 Task: In Heading Arial with underline. Font size of heading  '18'Font style of data Calibri. Font size of data  9Alignment of headline & data Align center. Fill color in heading,  RedFont color of data Black Apply border in Data No BorderIn the sheet  Budget Planning Logbookbook
Action: Mouse moved to (20, 112)
Screenshot: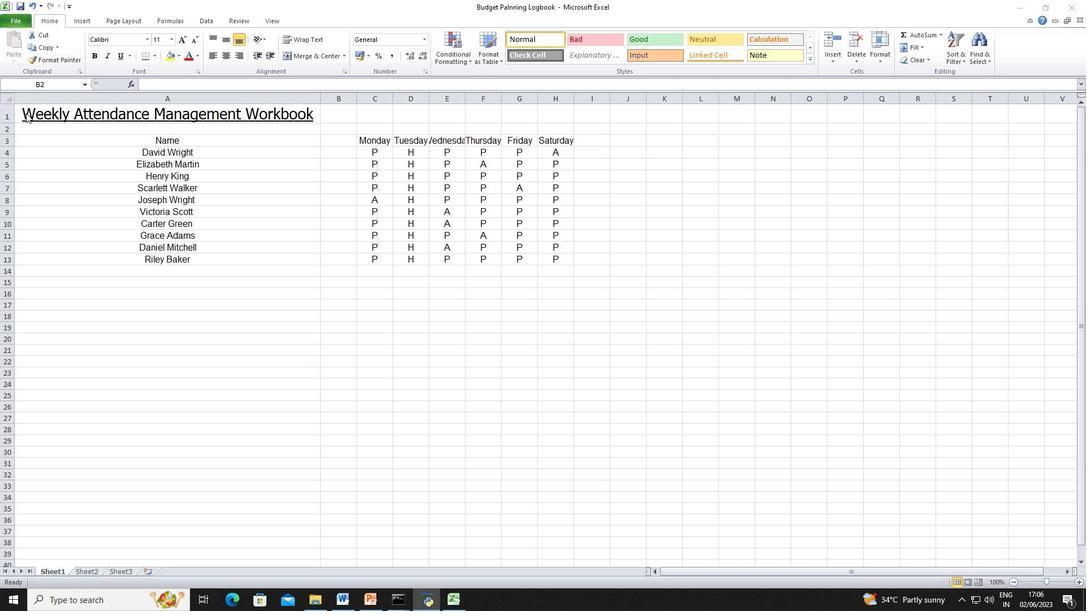 
Action: Mouse pressed left at (20, 112)
Screenshot: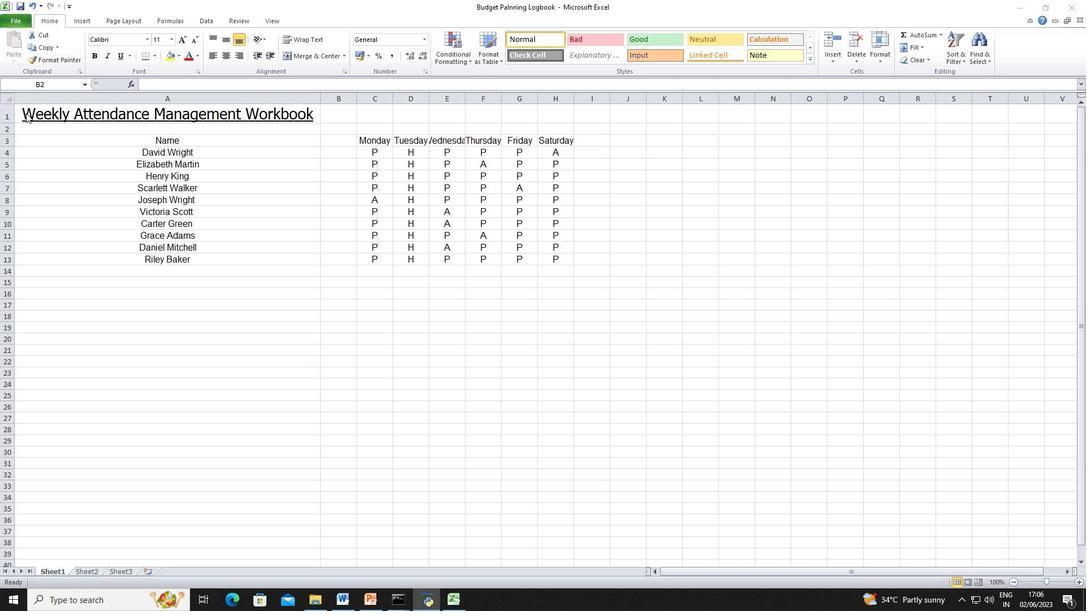 
Action: Mouse moved to (33, 114)
Screenshot: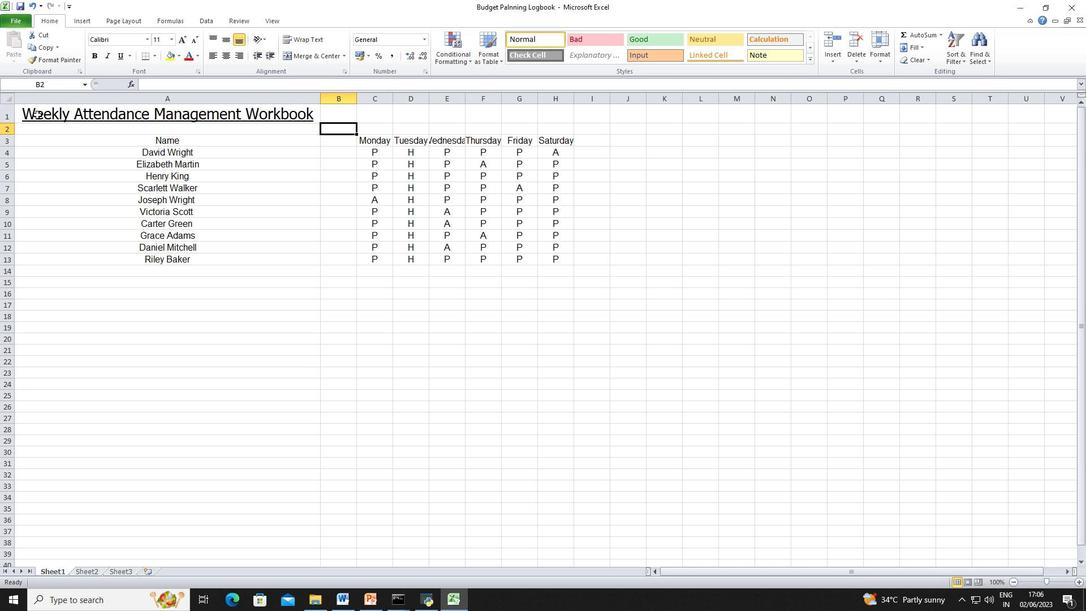 
Action: Mouse pressed left at (33, 114)
Screenshot: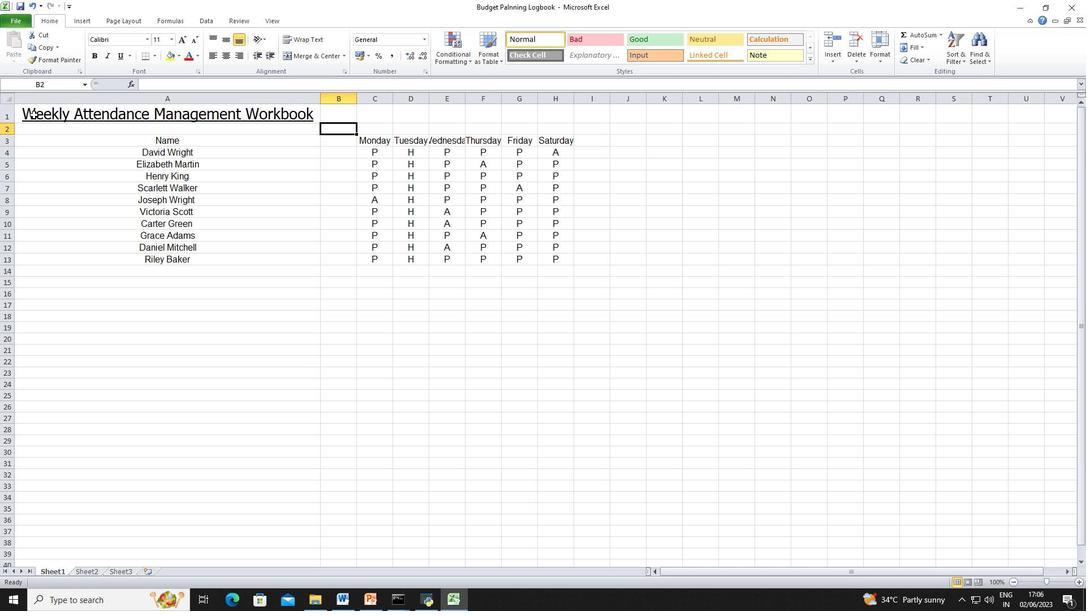 
Action: Mouse moved to (126, 39)
Screenshot: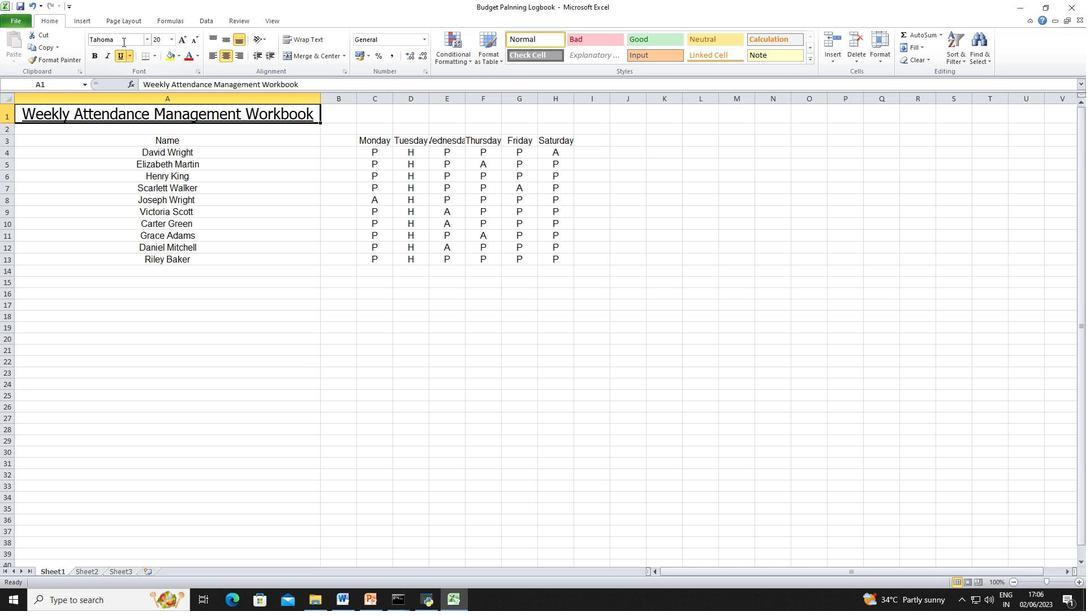 
Action: Mouse pressed left at (126, 39)
Screenshot: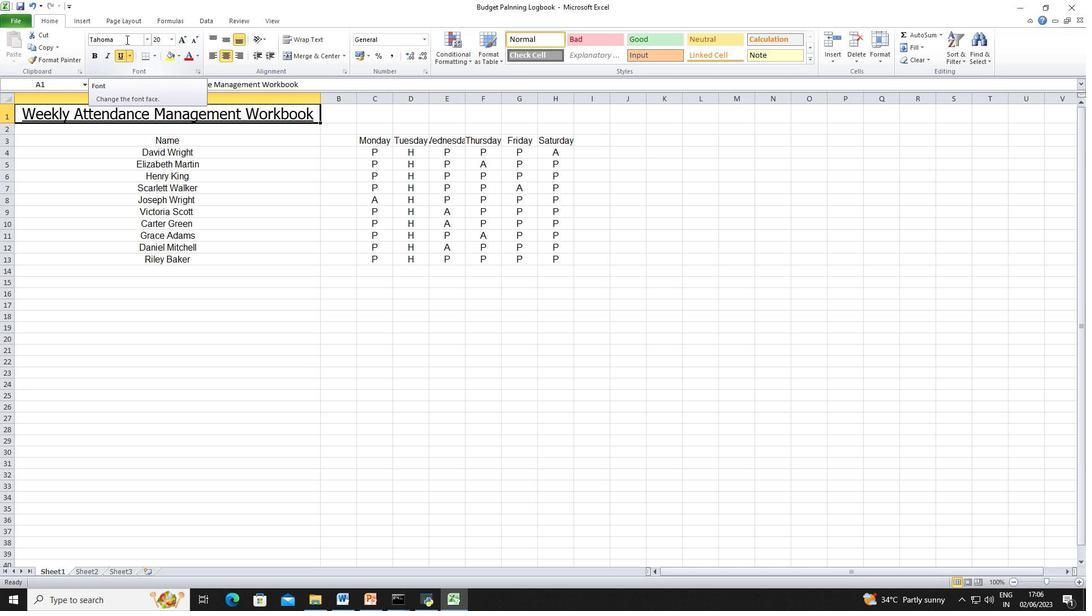 
Action: Key pressed <Key.shift>Arial
Screenshot: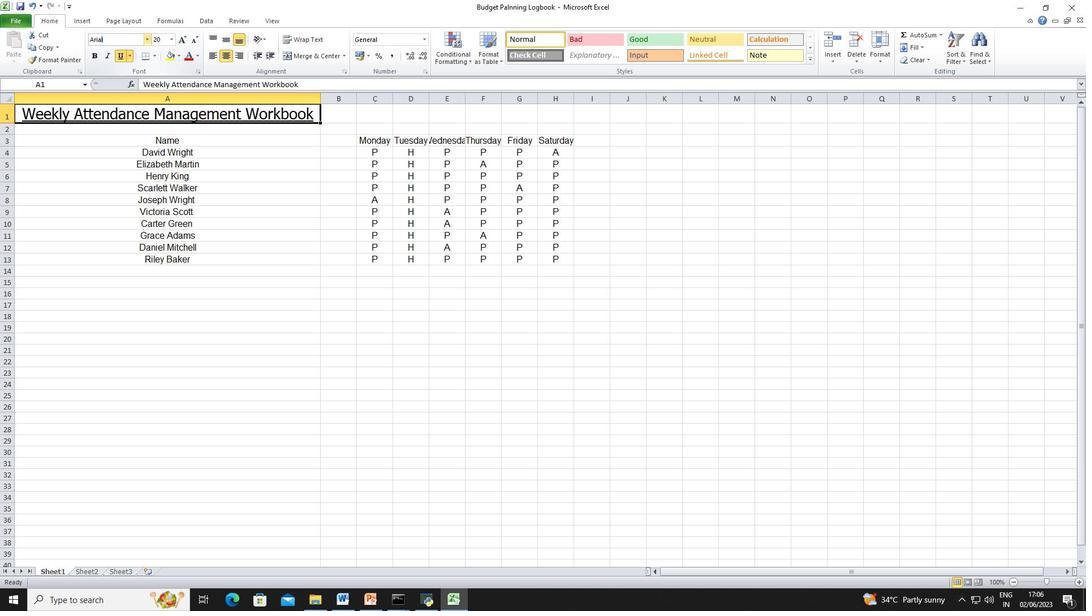 
Action: Mouse moved to (121, 54)
Screenshot: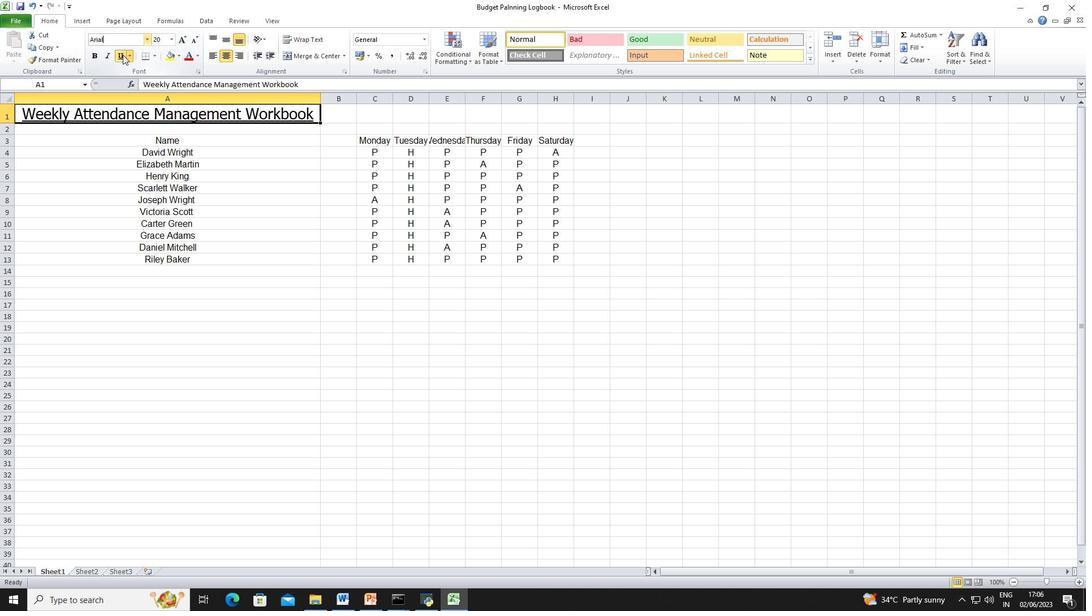 
Action: Mouse pressed left at (121, 54)
Screenshot: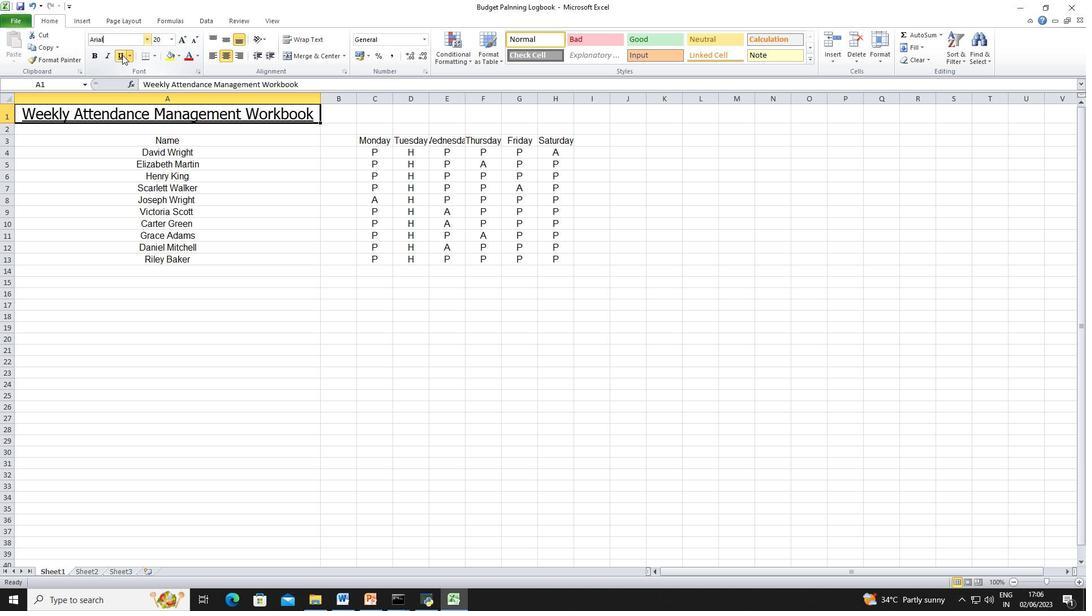 
Action: Mouse pressed left at (121, 54)
Screenshot: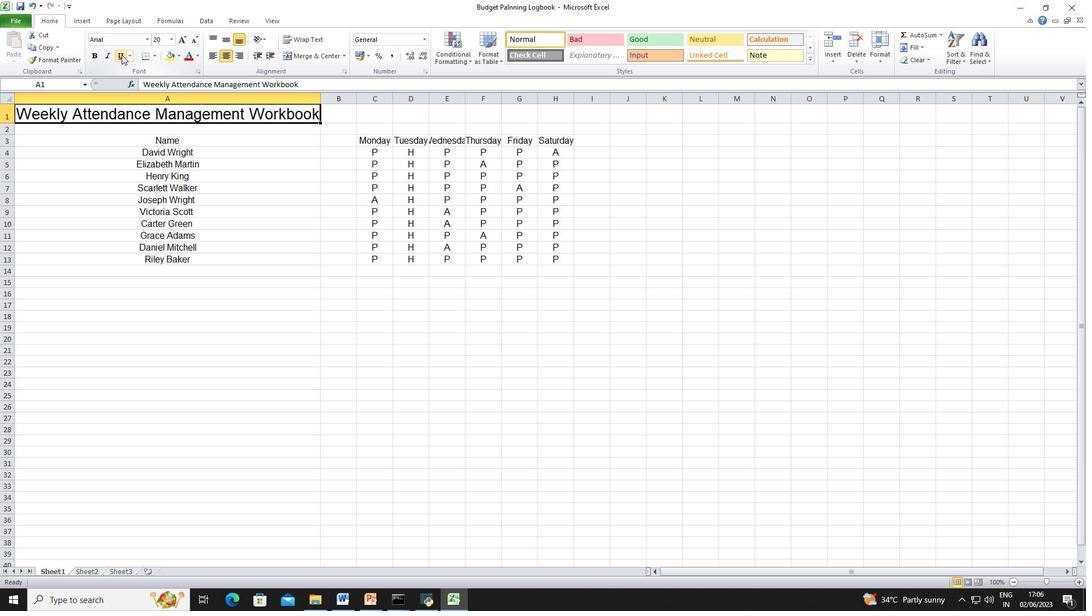 
Action: Mouse moved to (172, 39)
Screenshot: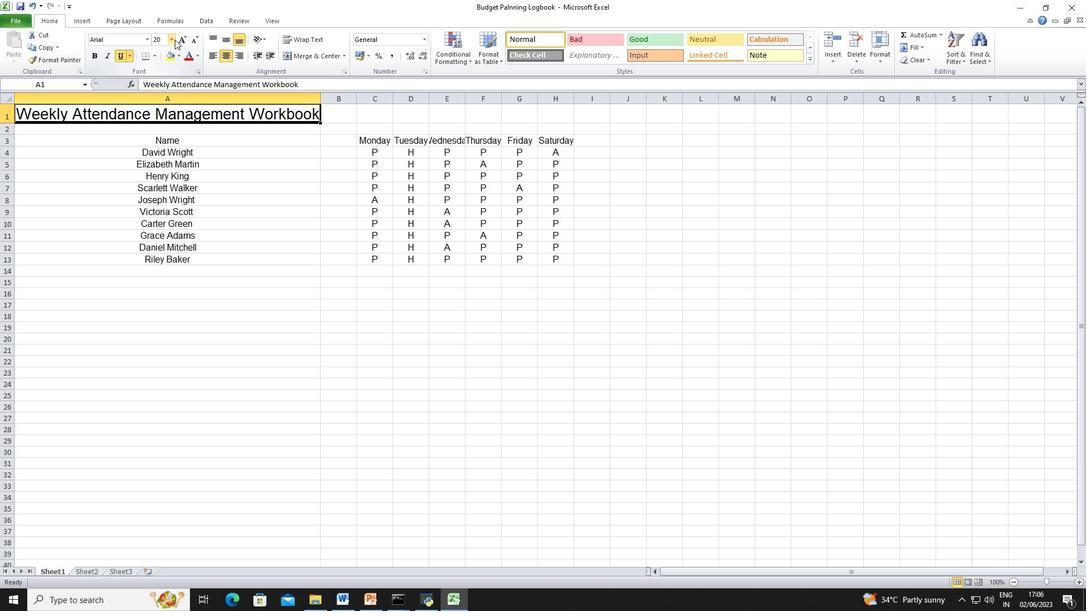
Action: Mouse pressed left at (172, 39)
Screenshot: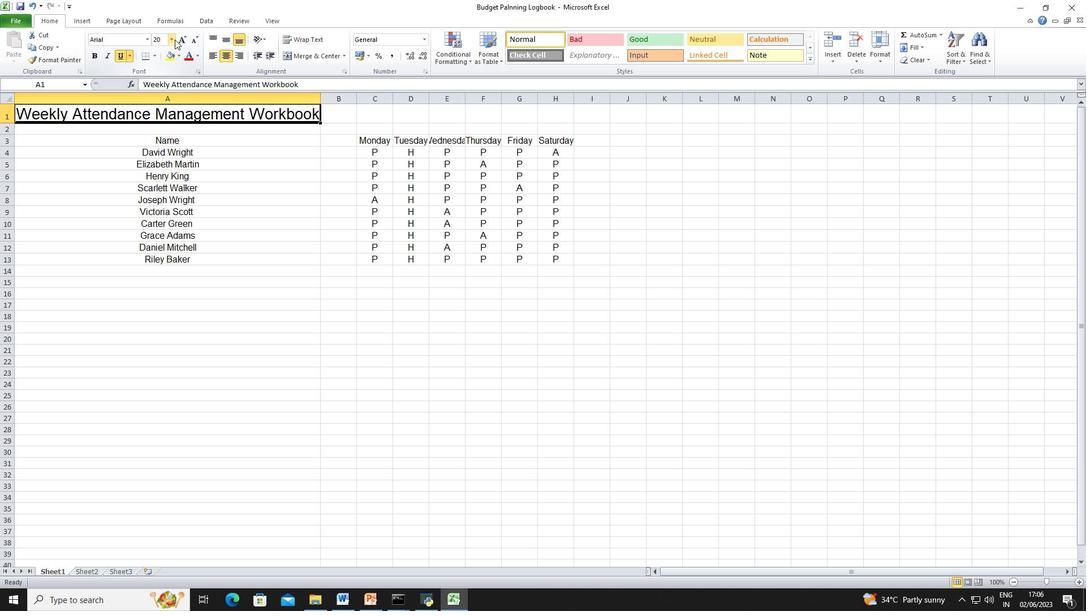 
Action: Mouse moved to (159, 118)
Screenshot: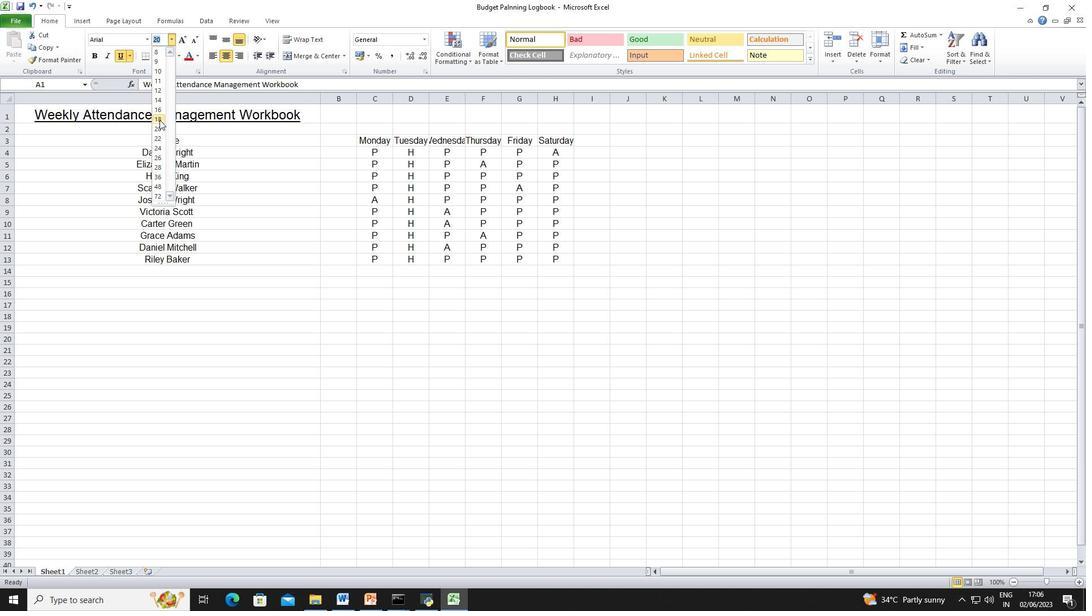 
Action: Mouse pressed left at (159, 118)
Screenshot: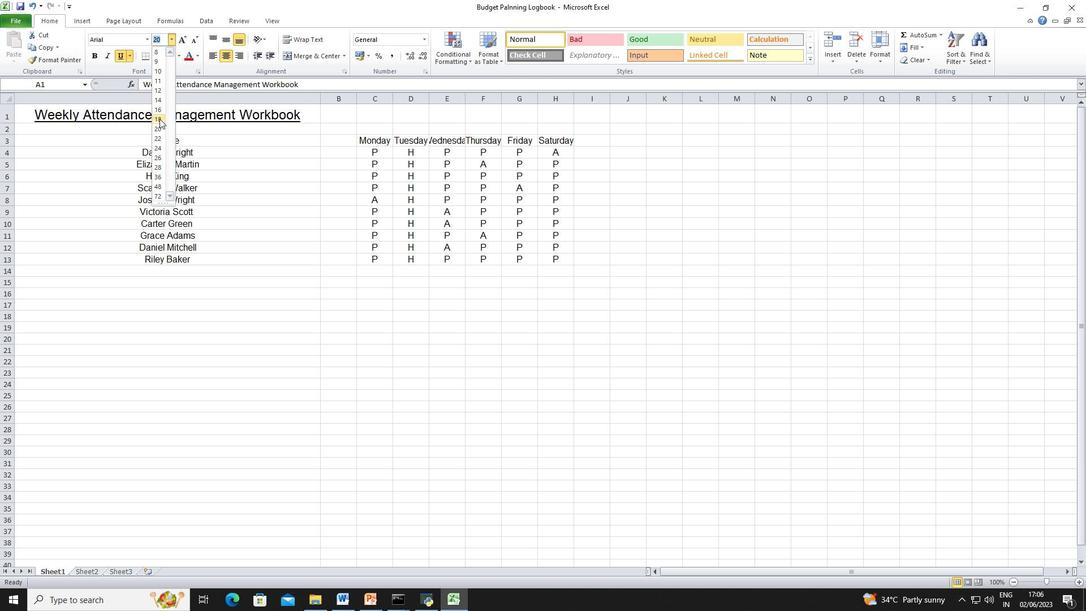 
Action: Mouse moved to (146, 138)
Screenshot: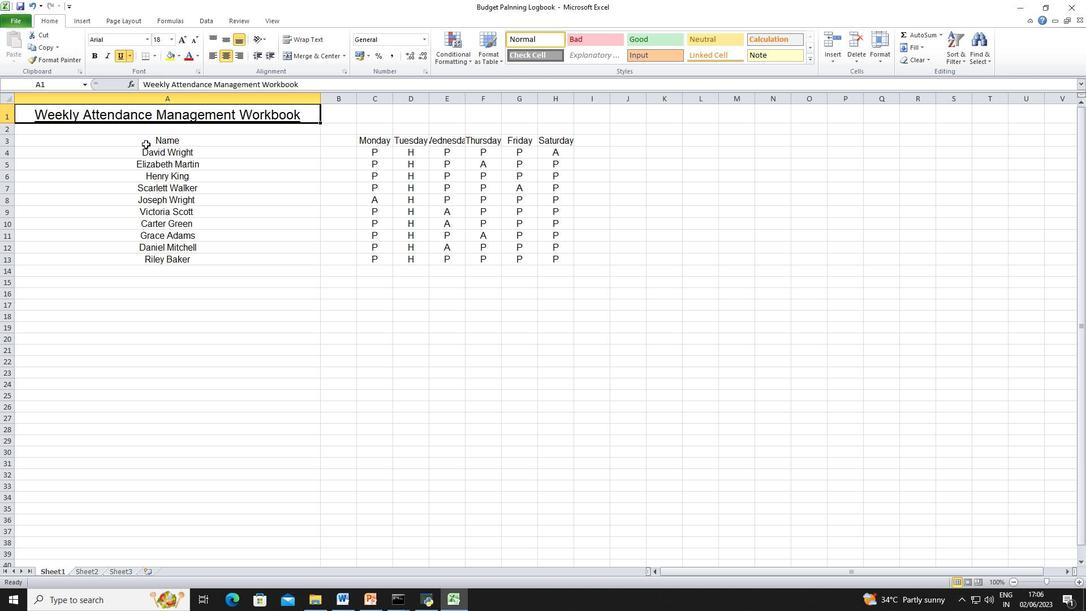 
Action: Mouse pressed left at (146, 138)
Screenshot: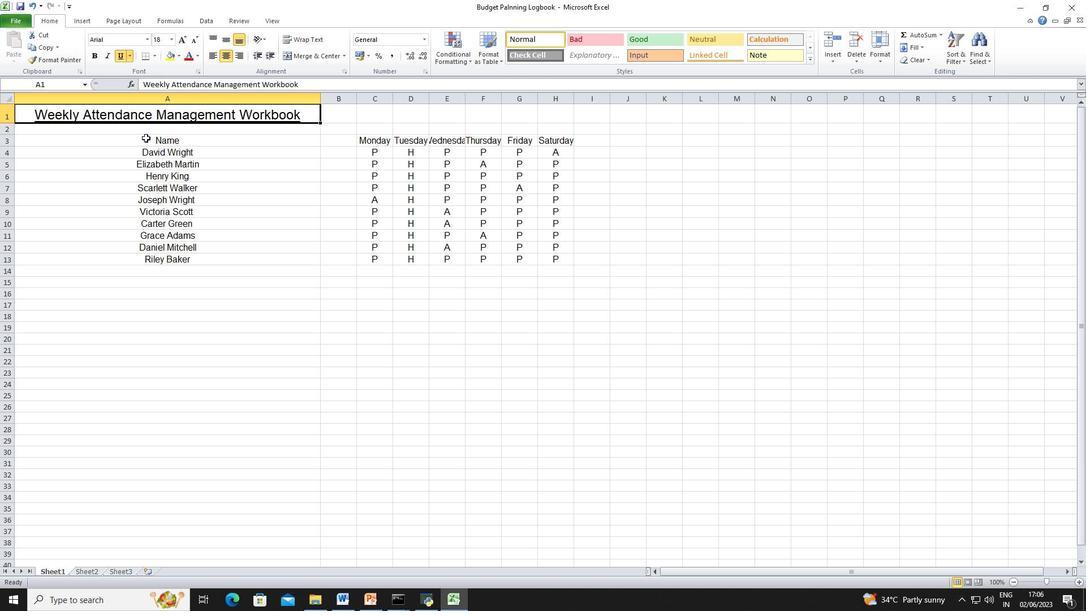 
Action: Mouse moved to (121, 40)
Screenshot: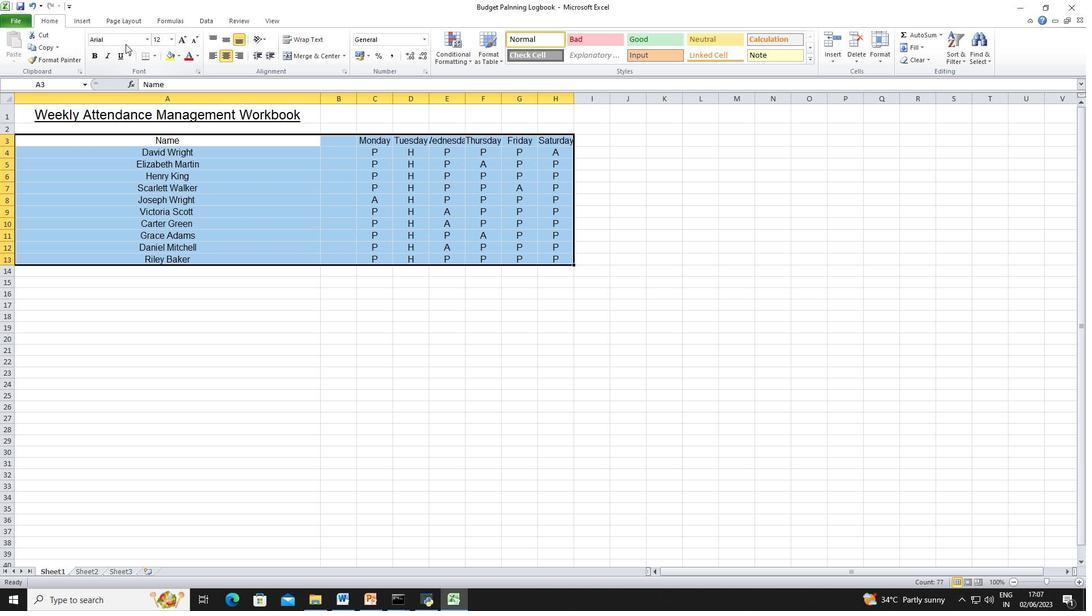
Action: Mouse pressed left at (121, 40)
Screenshot: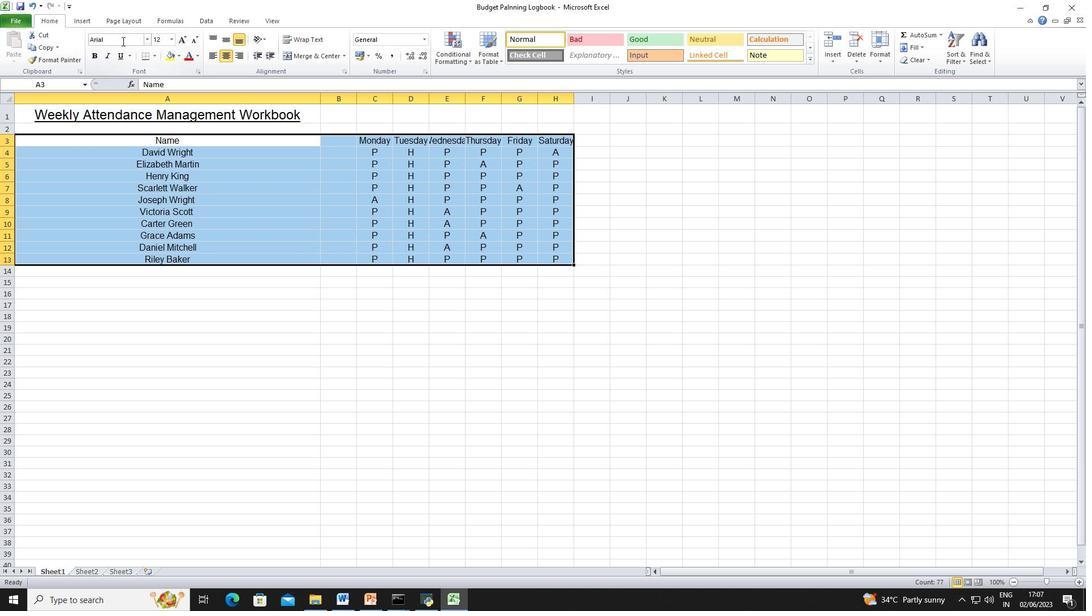 
Action: Key pressed <Key.shift><Key.shift><Key.shift><Key.shift><Key.shift>Calibri<Key.enter>
Screenshot: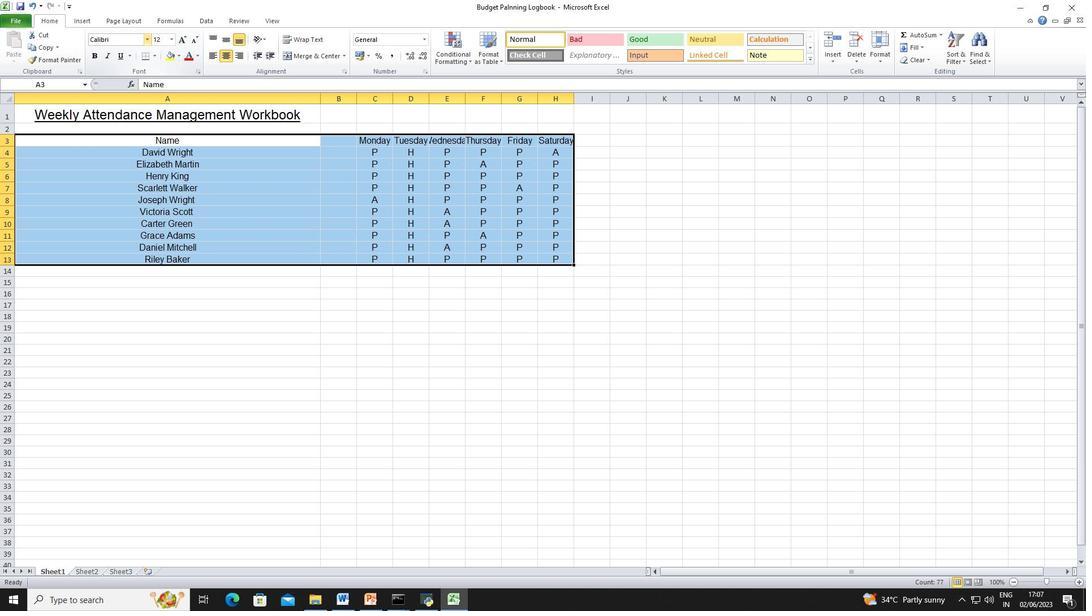
Action: Mouse moved to (174, 37)
Screenshot: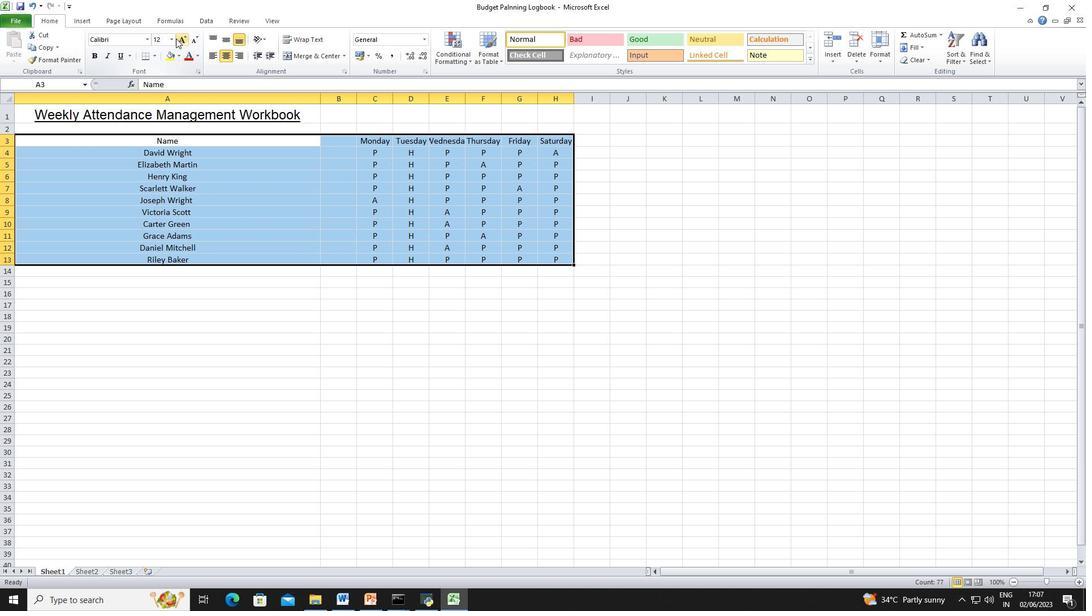 
Action: Mouse pressed left at (174, 37)
Screenshot: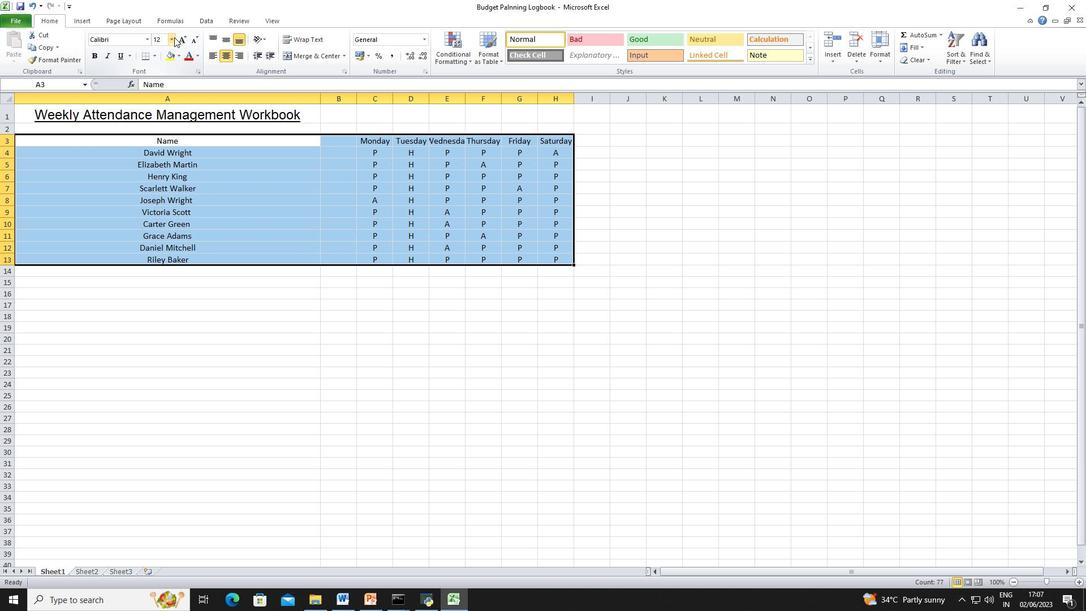 
Action: Mouse moved to (160, 58)
Screenshot: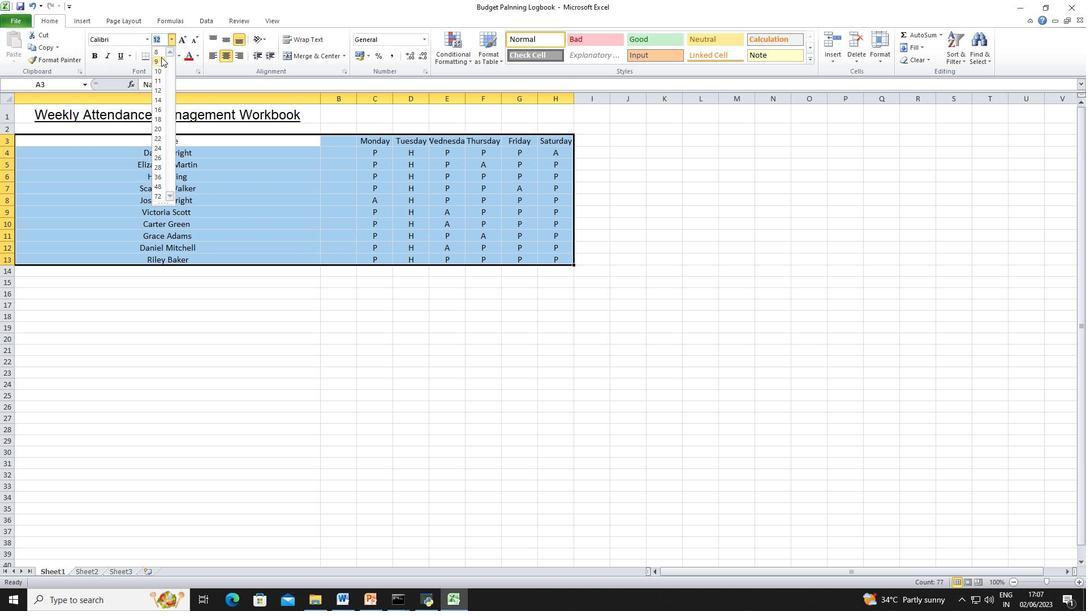 
Action: Mouse pressed left at (160, 58)
Screenshot: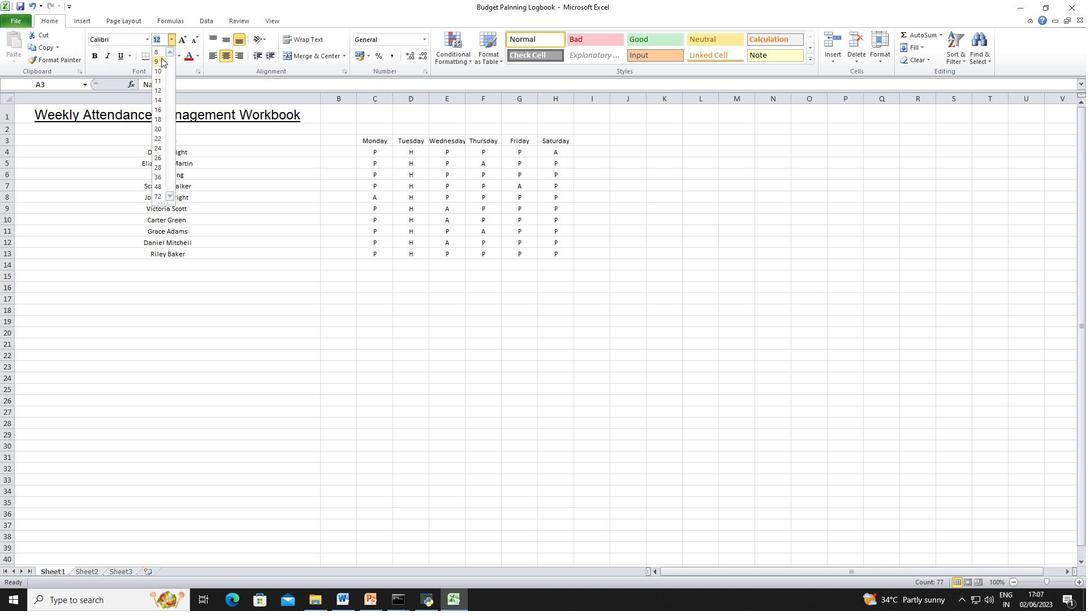 
Action: Mouse moved to (35, 118)
Screenshot: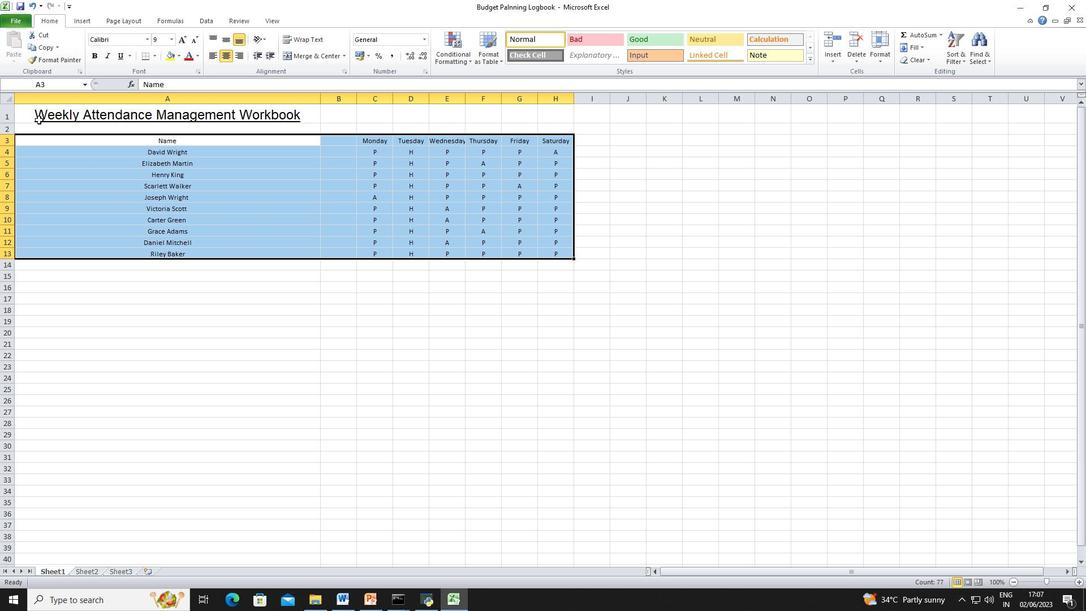 
Action: Mouse pressed left at (35, 118)
Screenshot: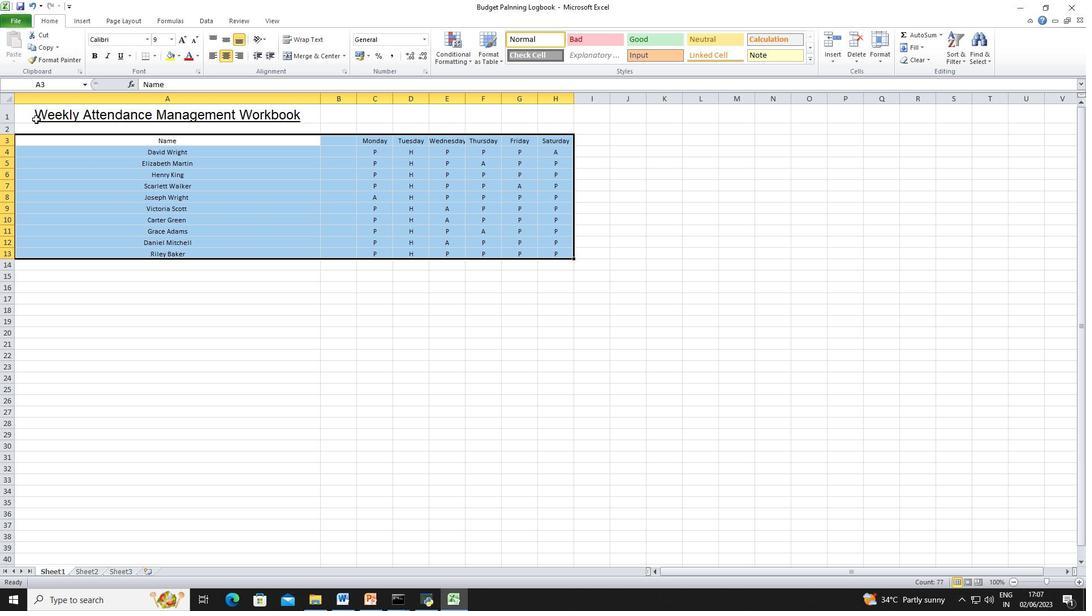 
Action: Mouse moved to (180, 56)
Screenshot: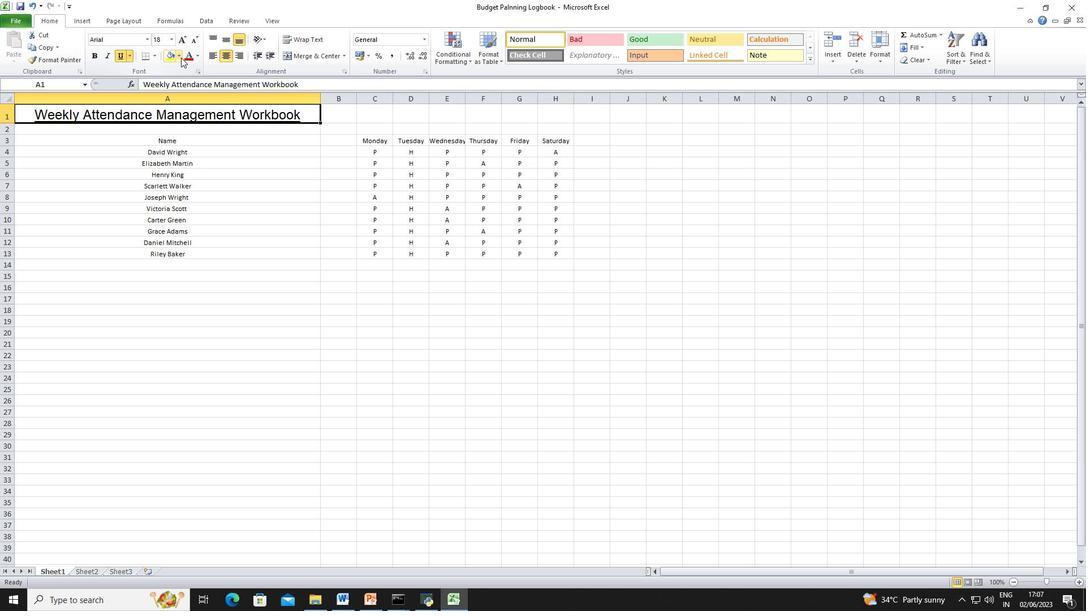 
Action: Mouse pressed left at (180, 56)
Screenshot: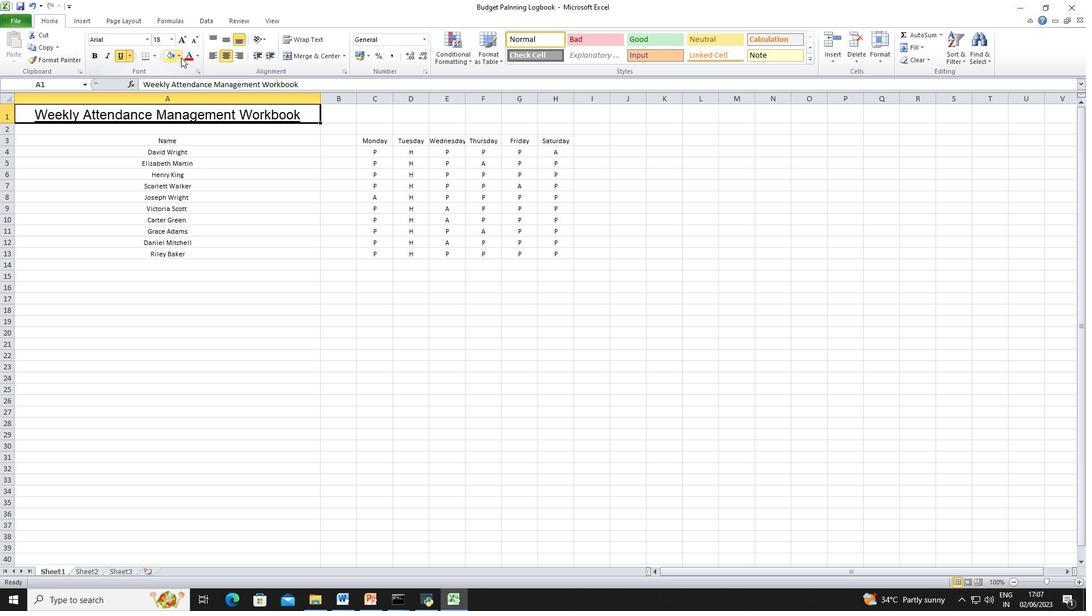 
Action: Mouse moved to (176, 137)
Screenshot: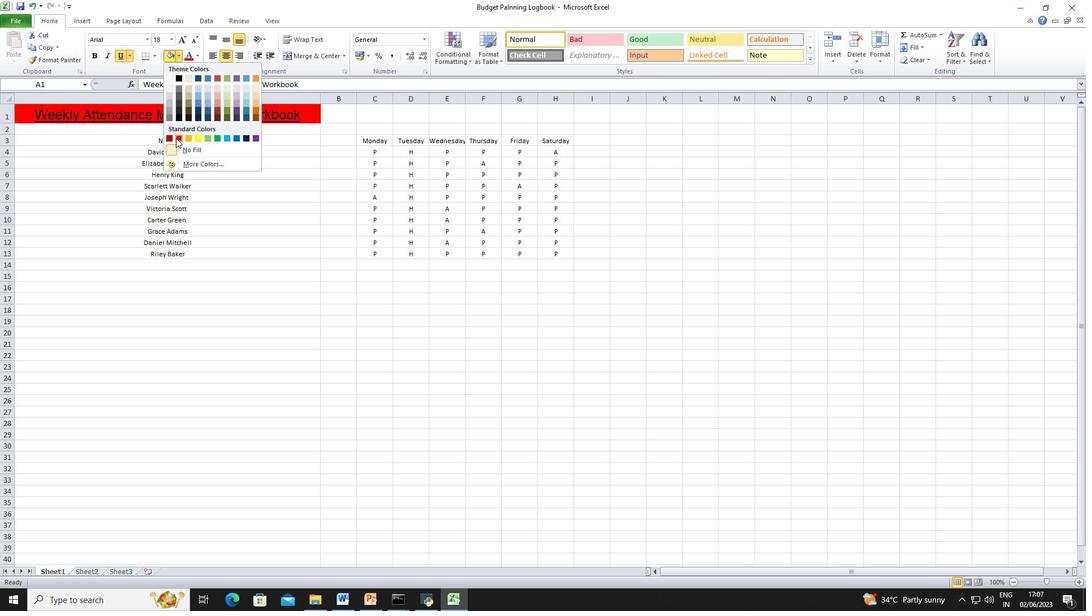 
Action: Mouse pressed left at (176, 137)
Screenshot: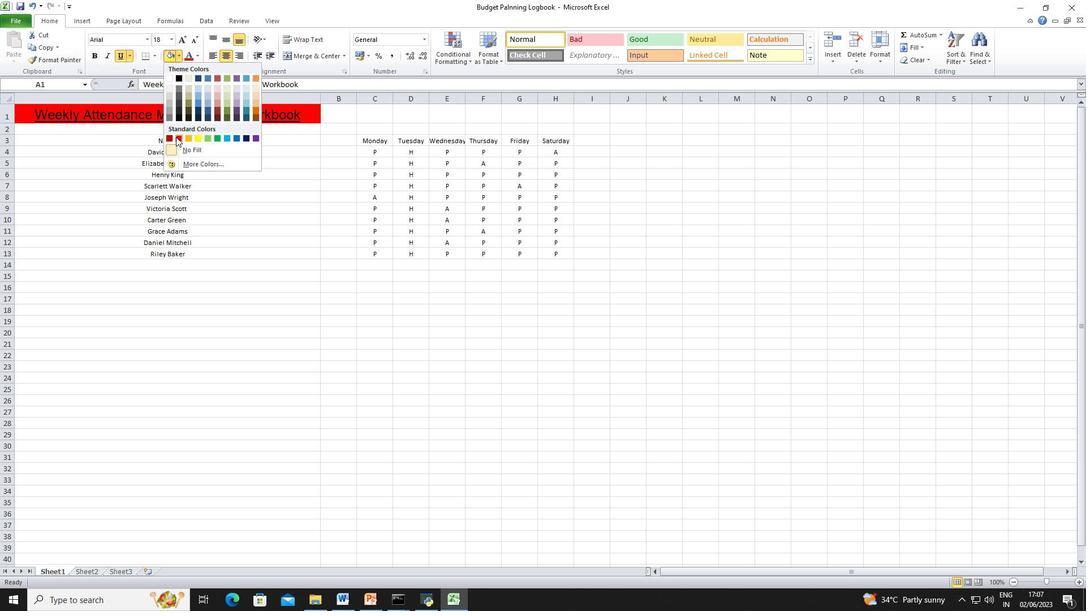 
Action: Mouse moved to (146, 142)
Screenshot: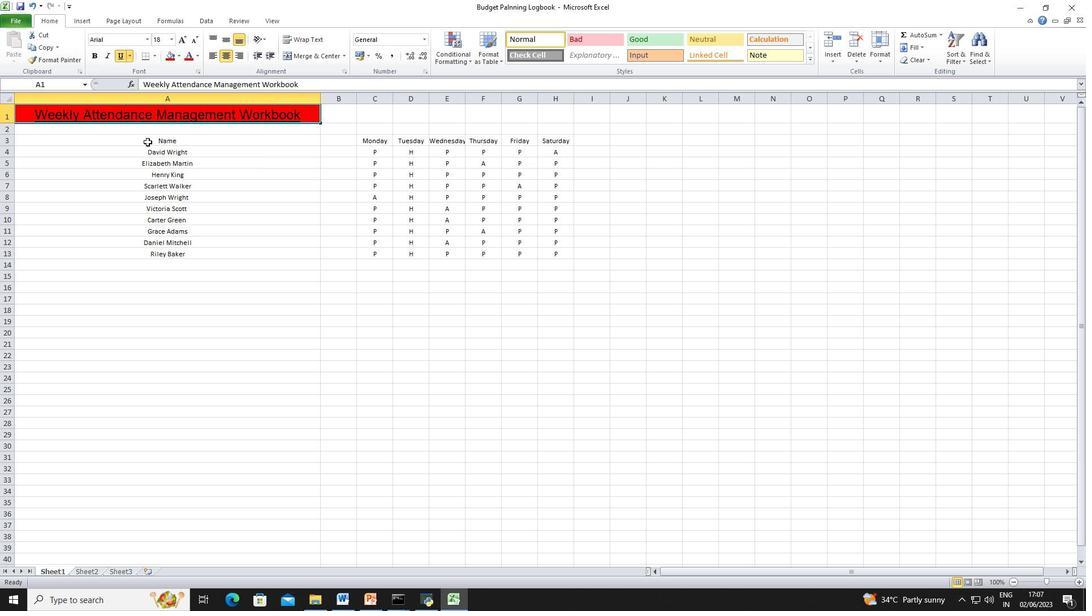 
Action: Mouse pressed left at (146, 142)
Screenshot: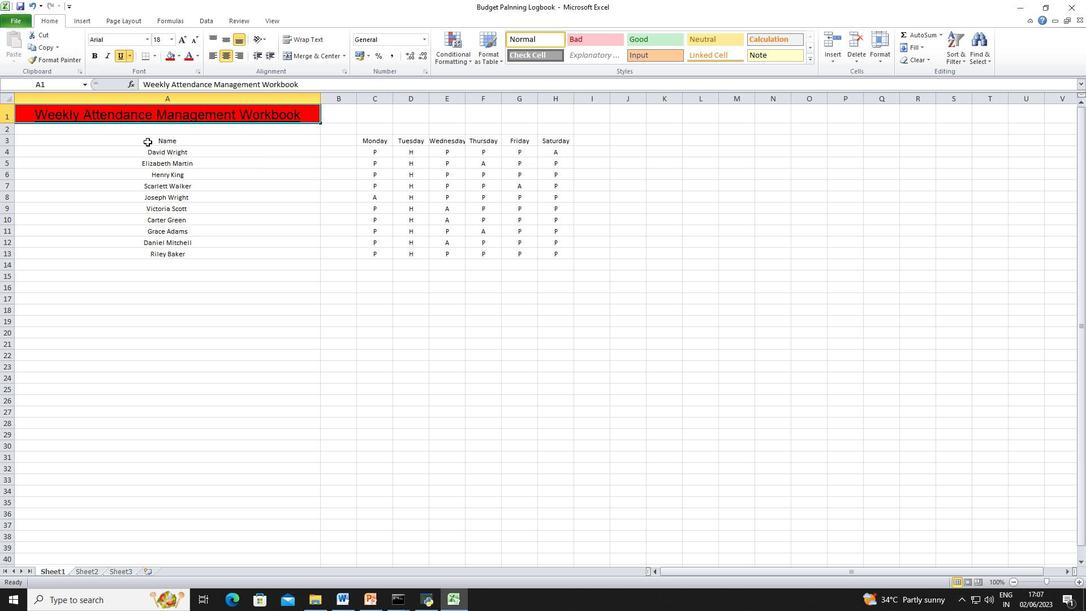 
Action: Mouse moved to (199, 56)
Screenshot: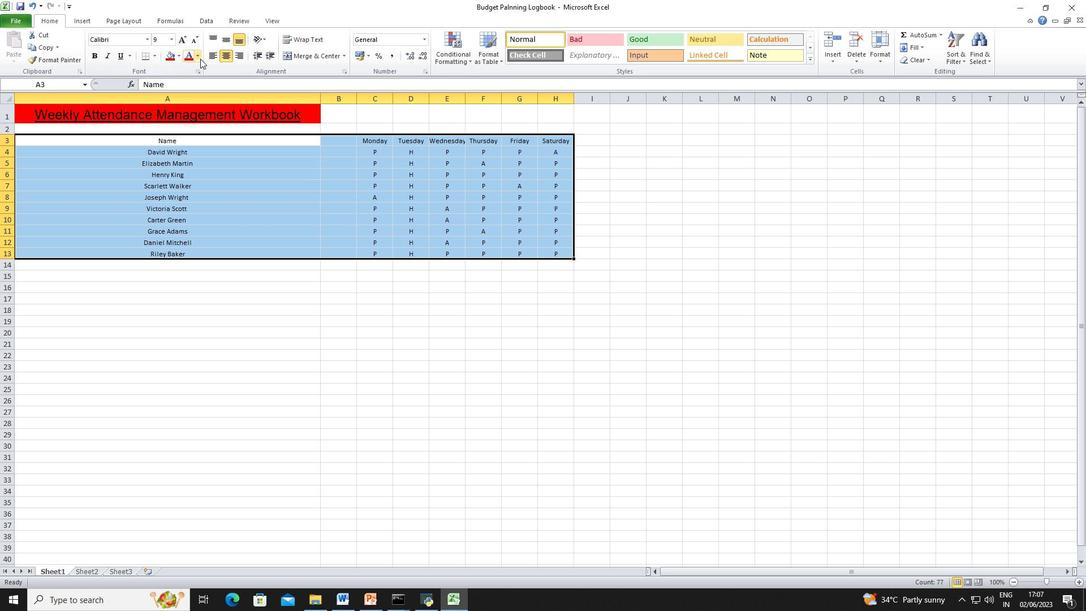 
Action: Mouse pressed left at (199, 56)
Screenshot: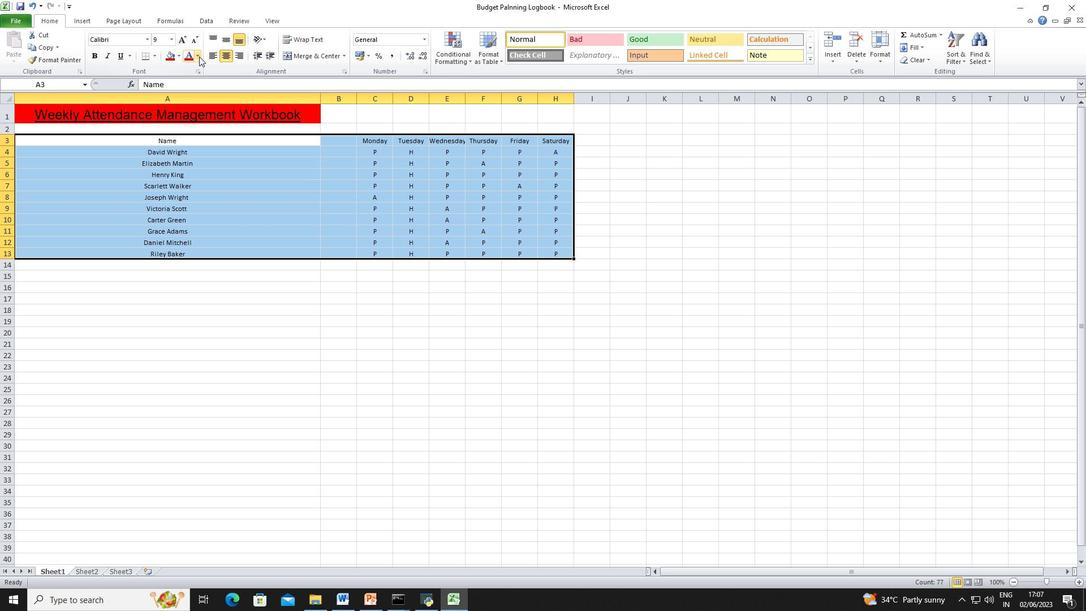 
Action: Mouse moved to (197, 92)
Screenshot: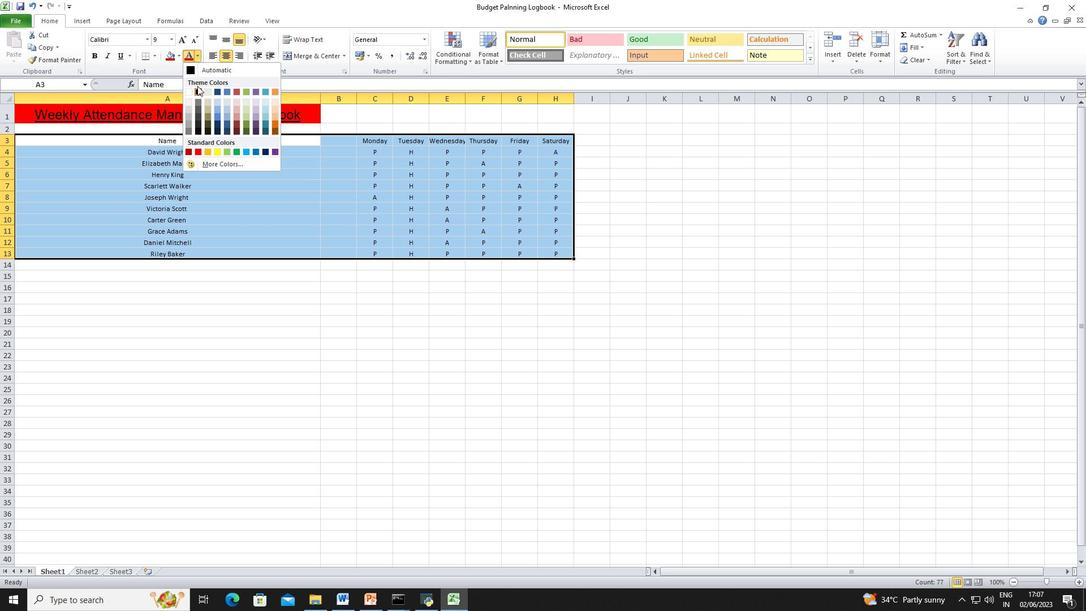 
Action: Mouse pressed left at (197, 92)
Screenshot: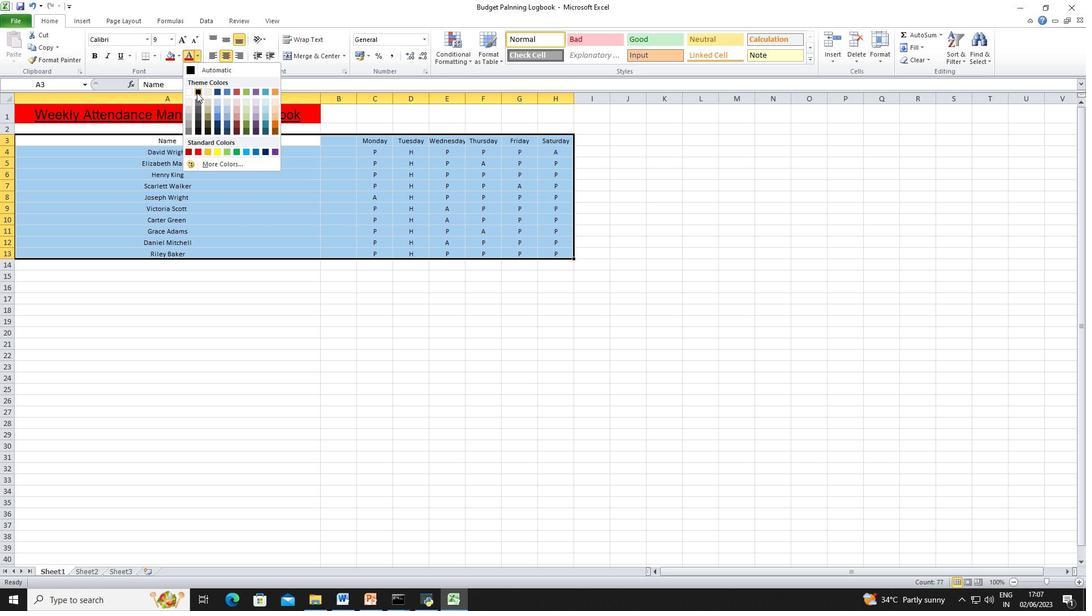 
Action: Mouse moved to (155, 58)
Screenshot: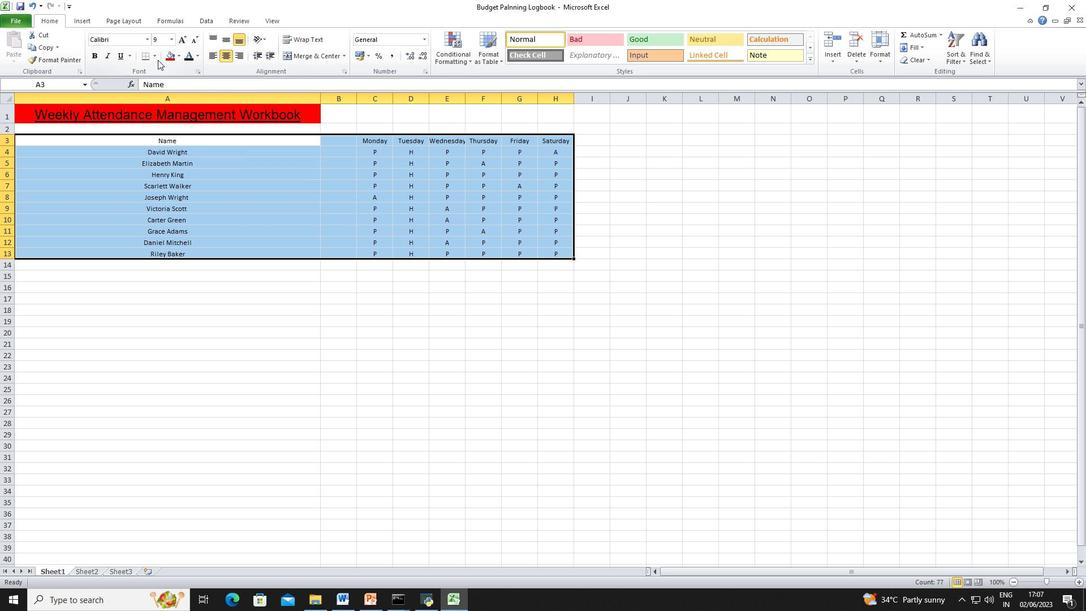 
Action: Mouse pressed left at (155, 58)
Screenshot: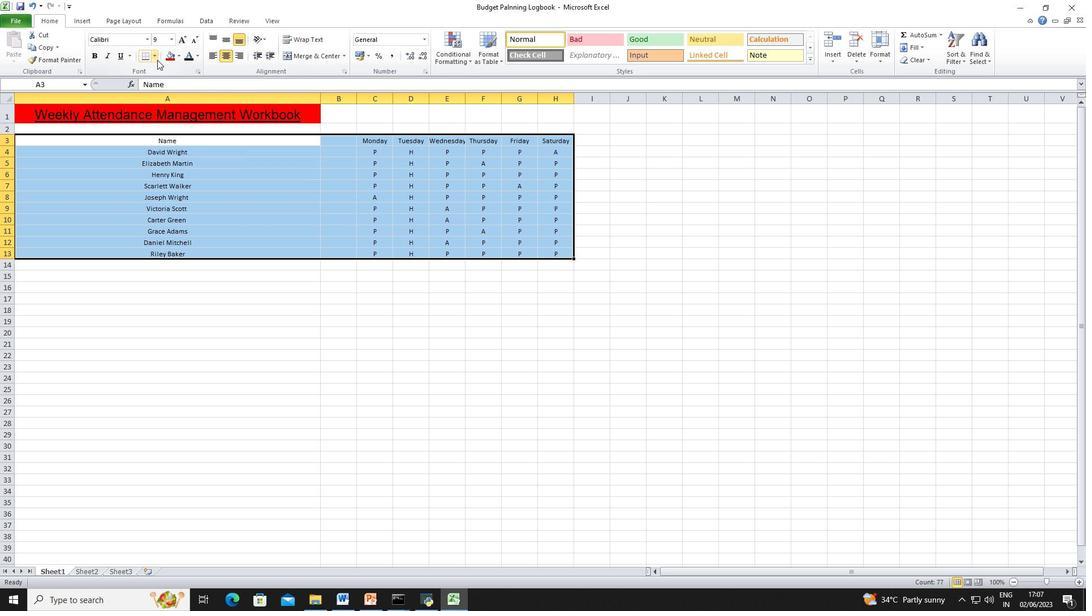 
Action: Mouse moved to (171, 129)
Screenshot: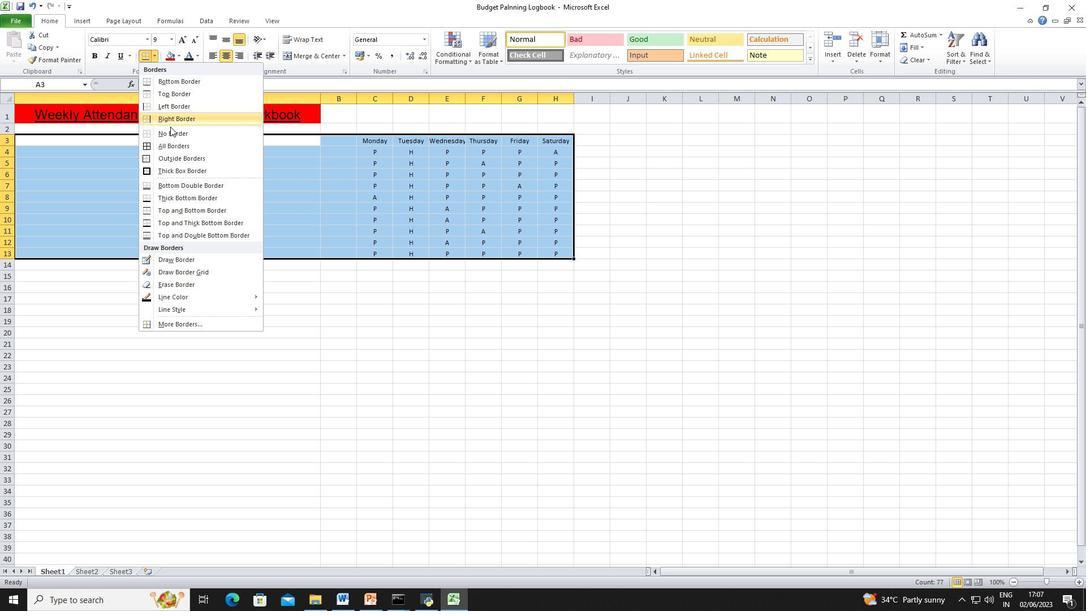 
Action: Mouse pressed left at (171, 129)
Screenshot: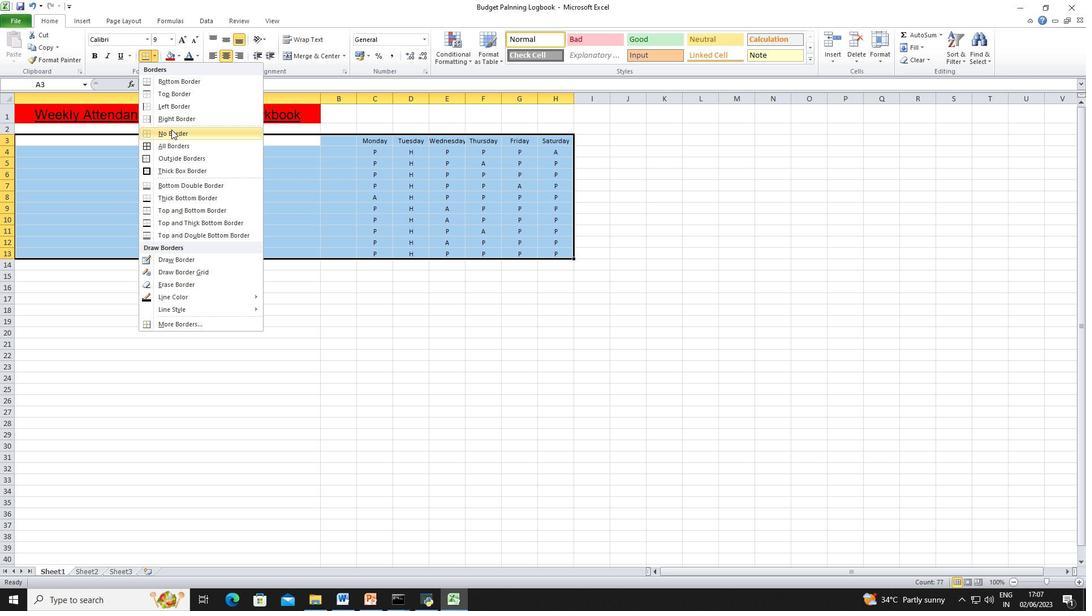 
Action: Mouse moved to (593, 251)
Screenshot: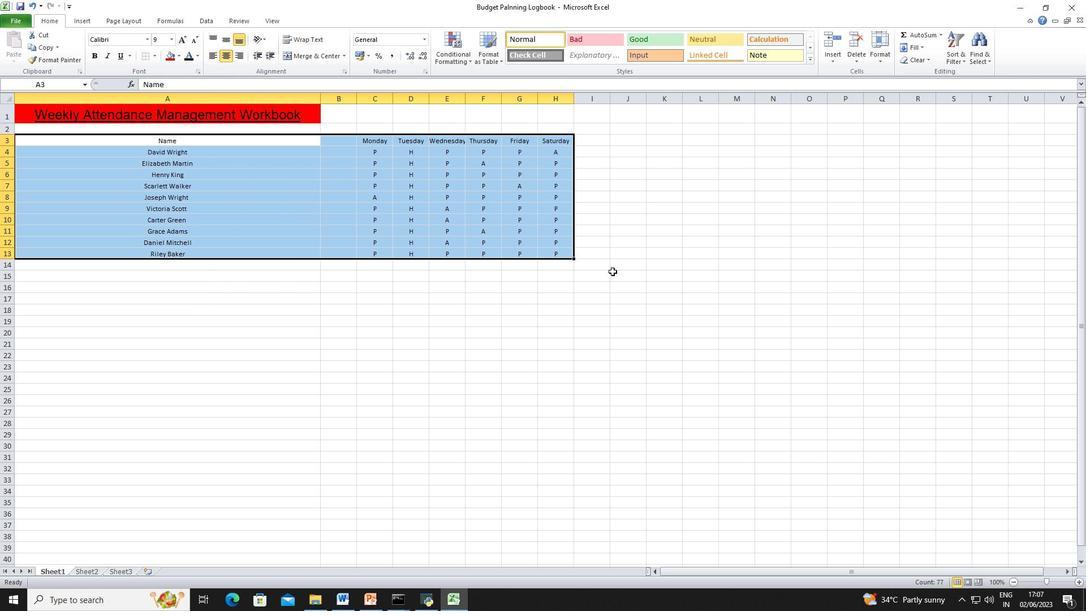 
Action: Mouse pressed left at (593, 251)
Screenshot: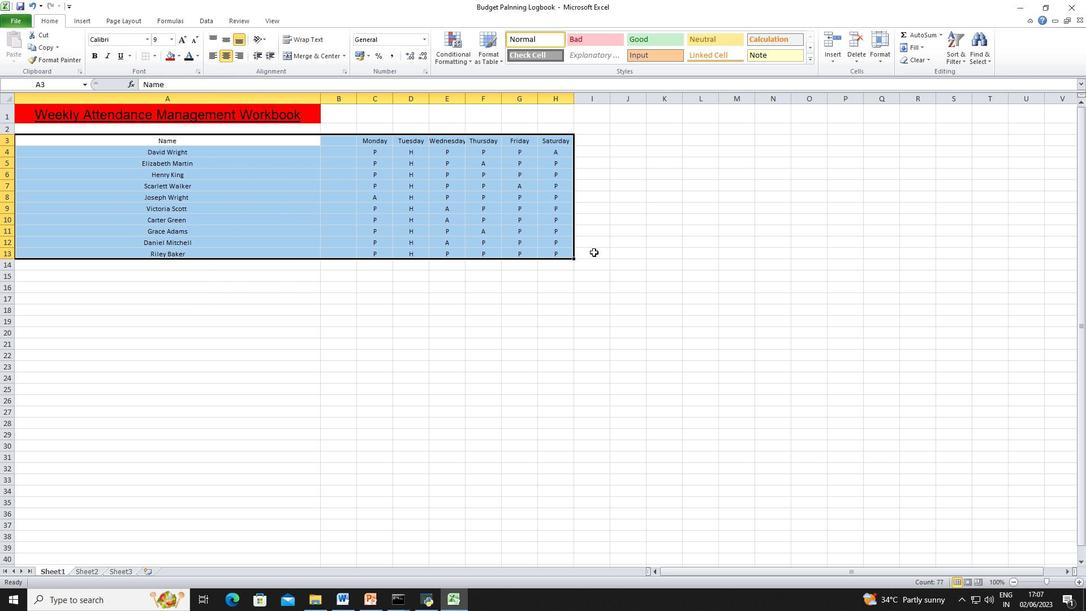 
Action: Mouse moved to (592, 246)
Screenshot: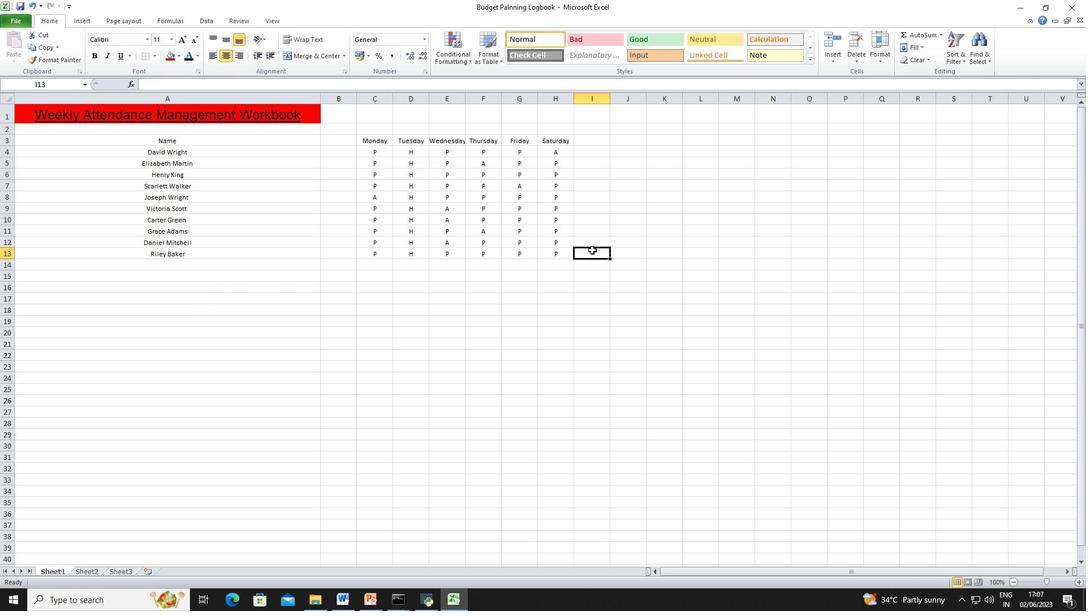 
